 Task: Turn on the display "People also viewed" box on your profile page.
Action: Mouse moved to (580, 204)
Screenshot: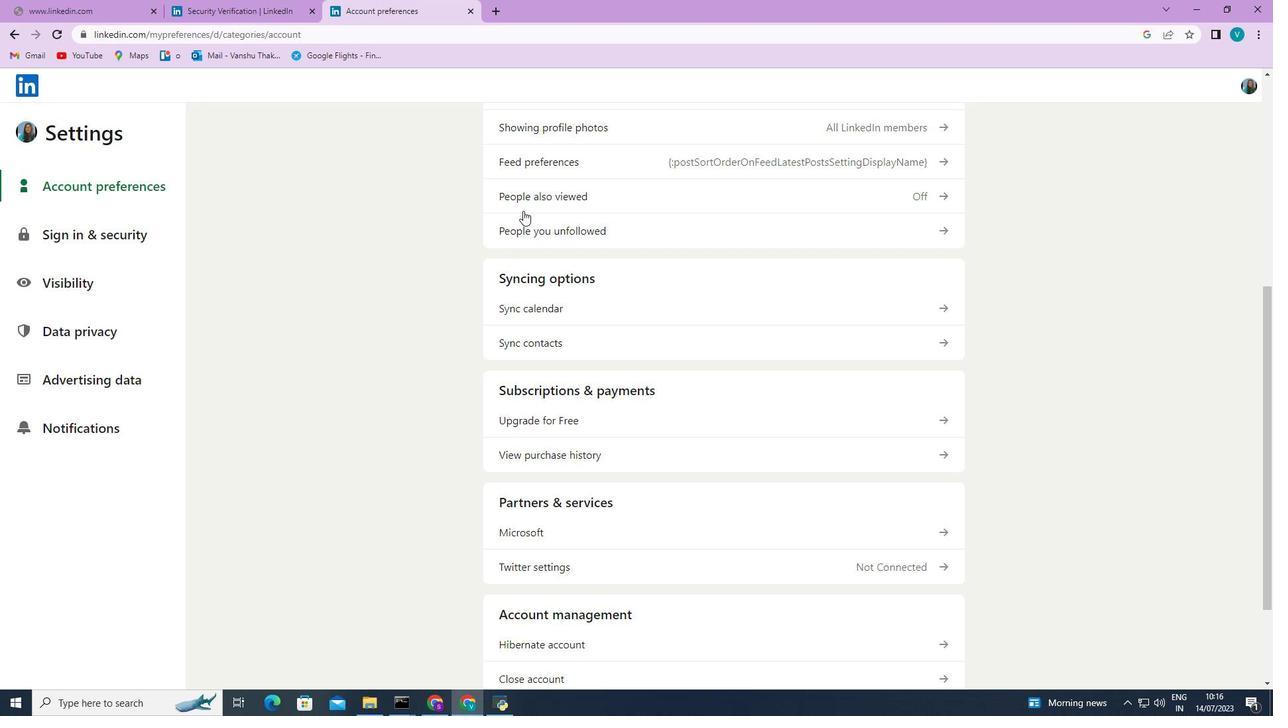 
Action: Mouse pressed left at (580, 204)
Screenshot: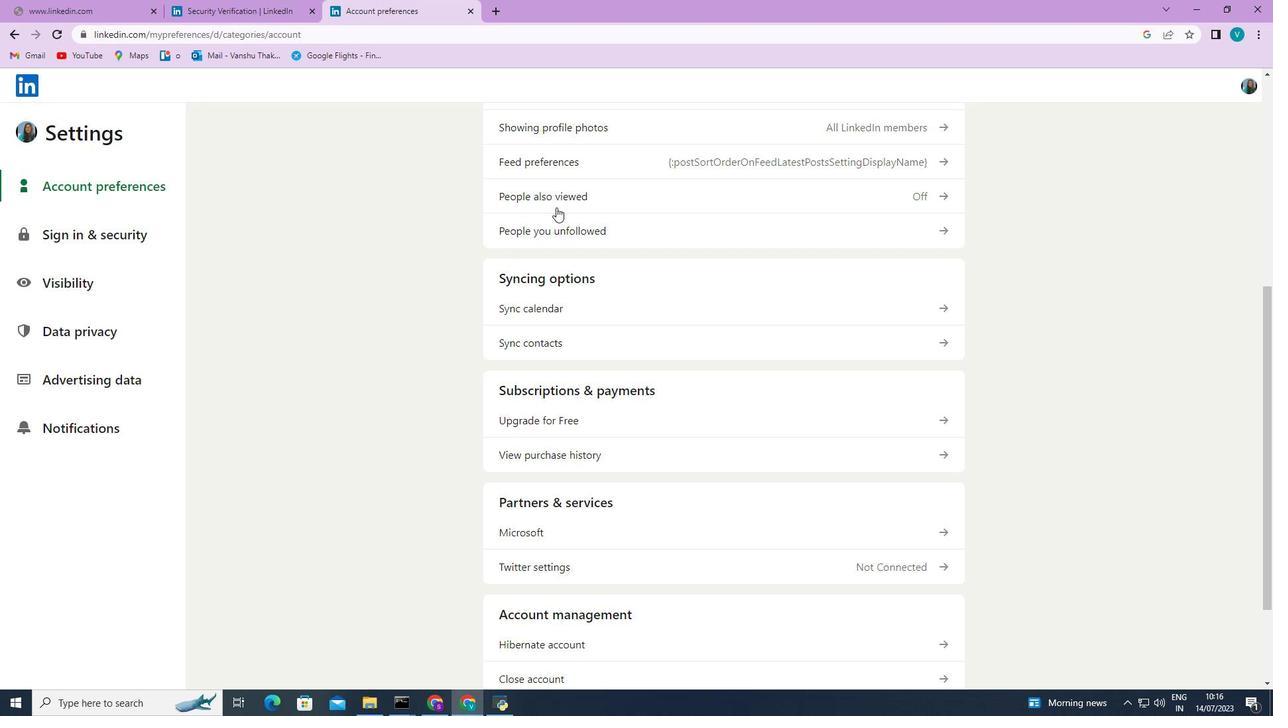 
Action: Mouse moved to (921, 208)
Screenshot: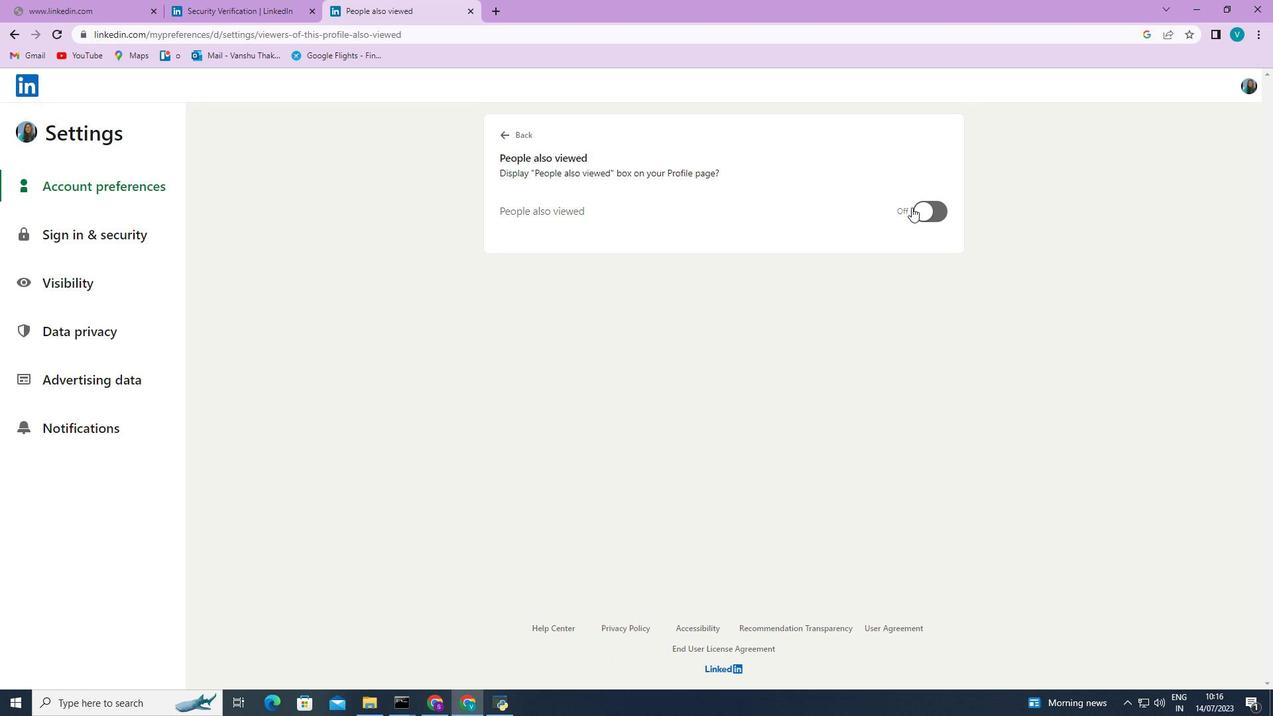 
Action: Mouse pressed left at (921, 208)
Screenshot: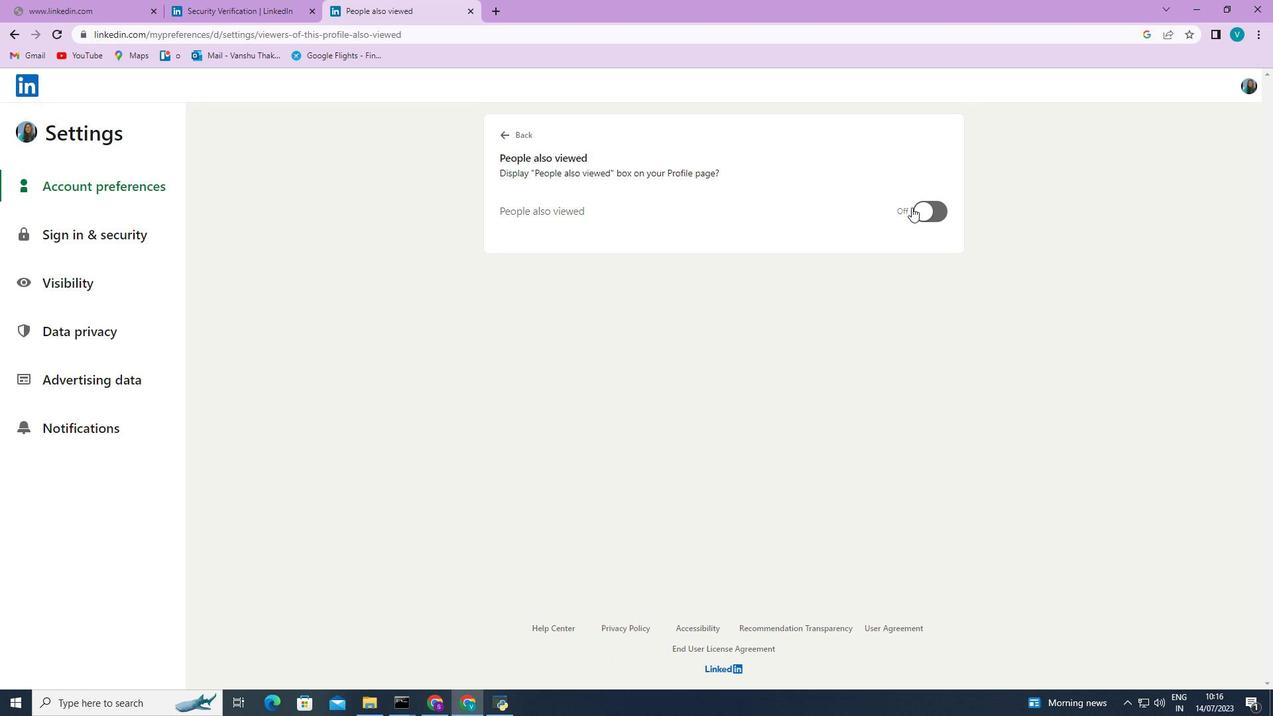 
Action: Mouse moved to (939, 169)
Screenshot: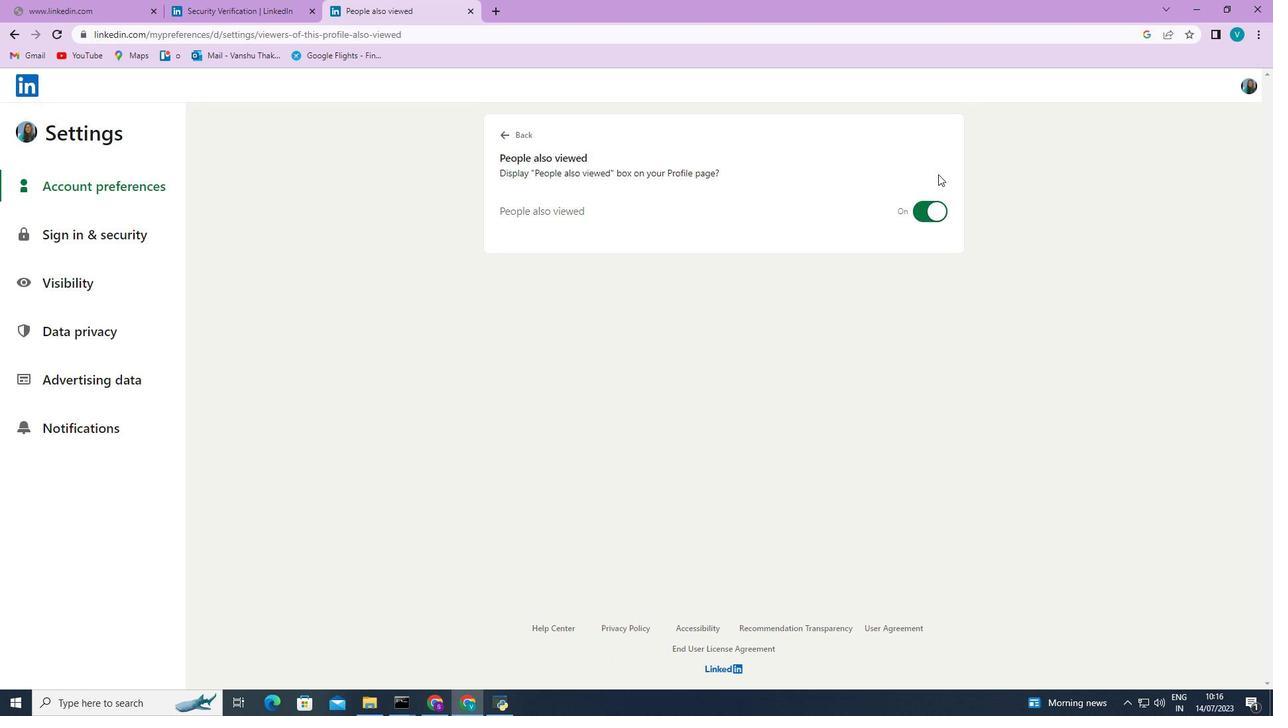 
